 Task: Create a section Debug Drift and in the section, add a milestone IT Asset Management Implementation in the project ApexLine
Action: Mouse moved to (175, 375)
Screenshot: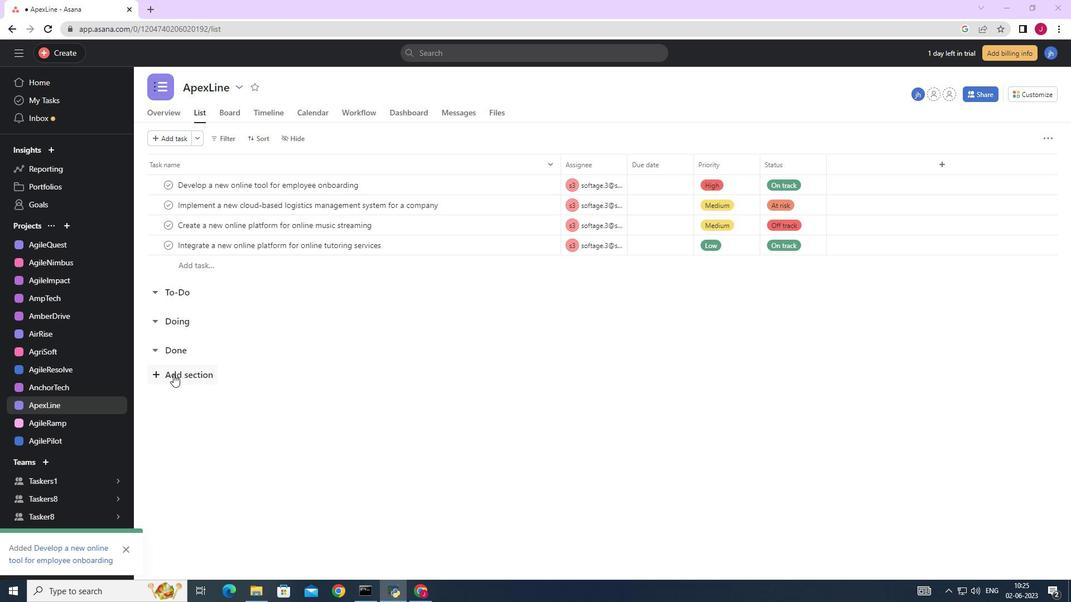 
Action: Mouse pressed left at (175, 375)
Screenshot: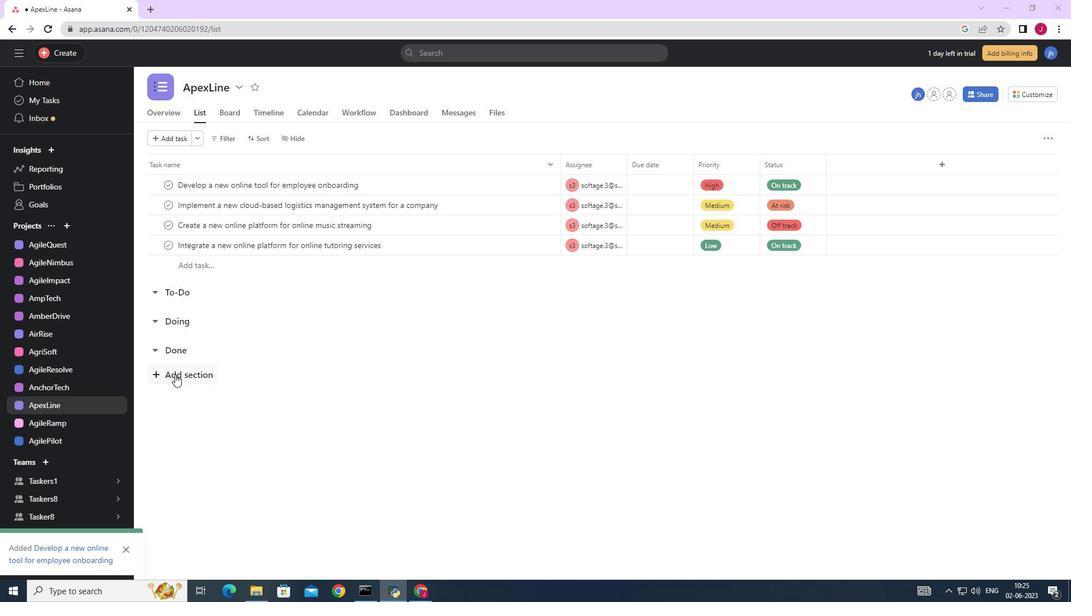 
Action: Mouse moved to (217, 383)
Screenshot: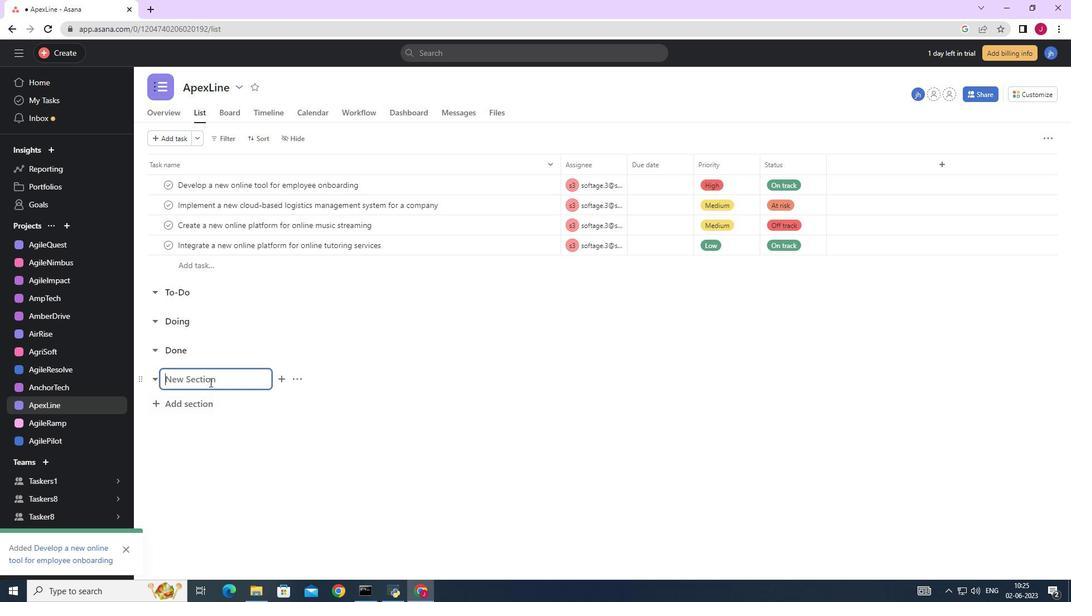 
Action: Key pressed <Key.caps_lock>D<Key.caps_lock>ebug<Key.space><Key.caps_lock>D<Key.caps_lock>rift
Screenshot: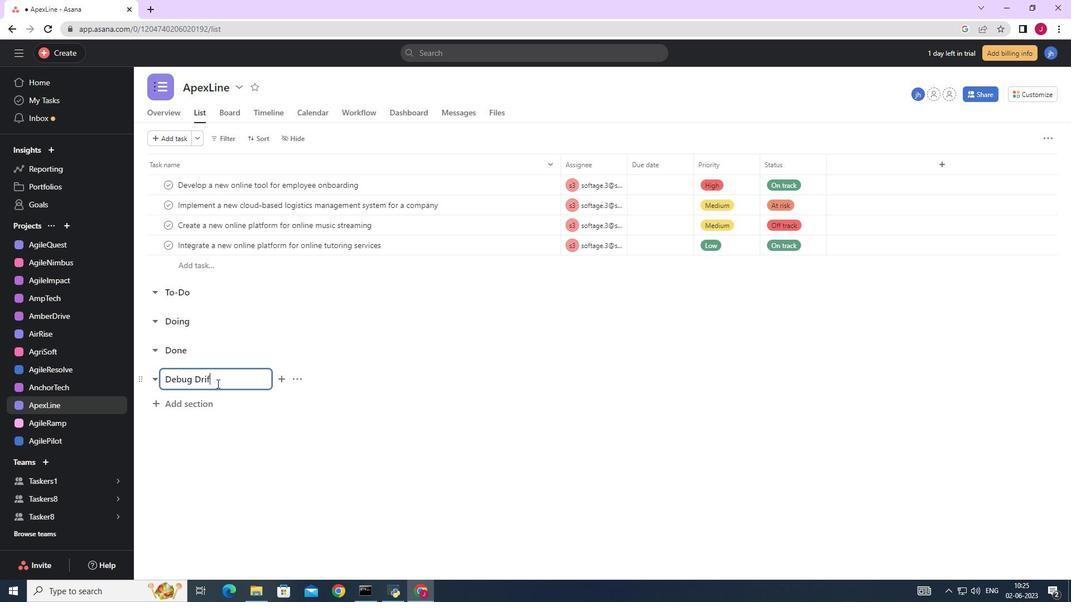 
Action: Mouse moved to (211, 402)
Screenshot: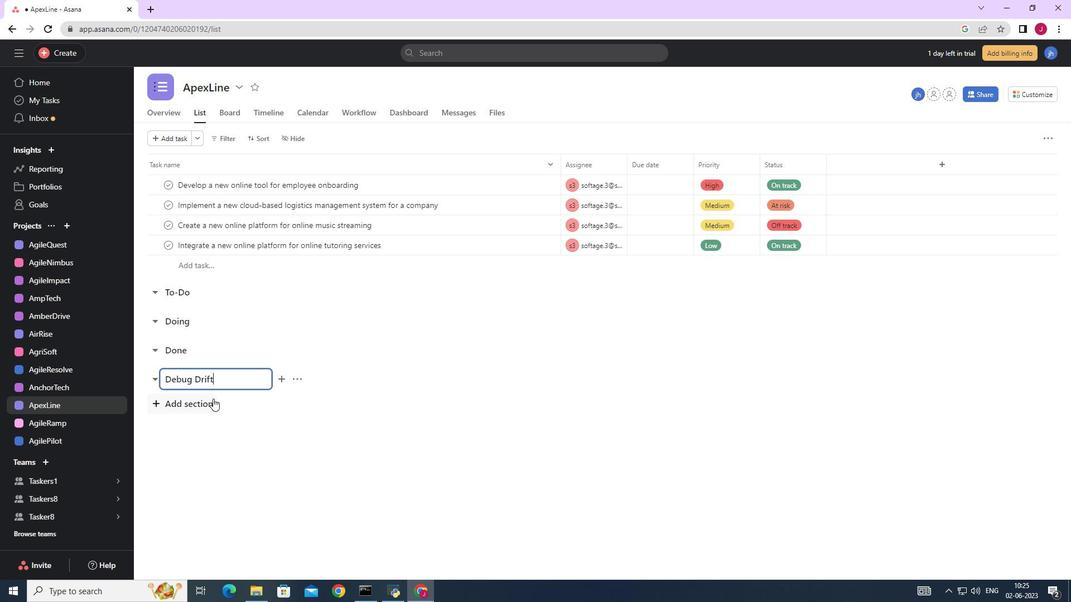 
Action: Key pressed <Key.enter><Key.caps_lock>IT<Key.space><Key.caps_lock><Key.caps_lock>A<Key.caps_lock>sset<Key.space><Key.caps_lock>M<Key.caps_lock>anagement<Key.space><Key.caps_lock>I<Key.caps_lock>mplementation
Screenshot: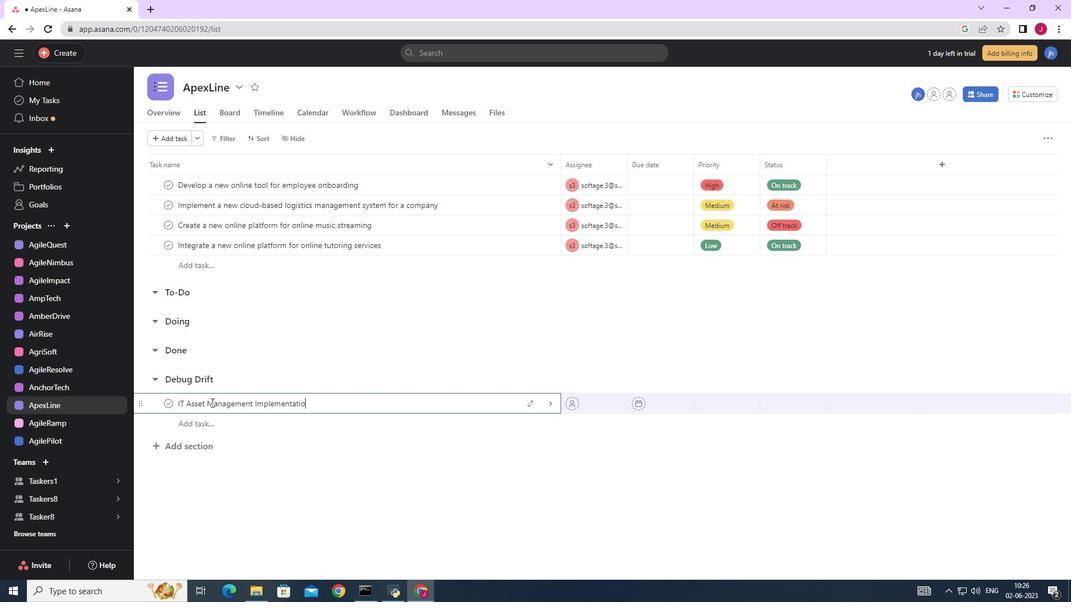 
Action: Mouse moved to (553, 403)
Screenshot: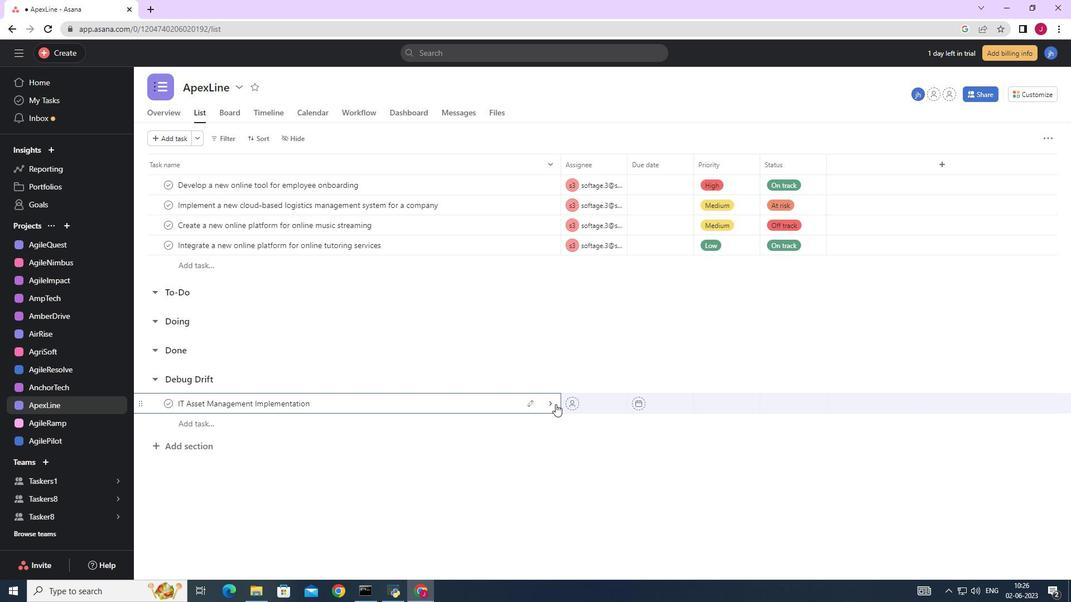 
Action: Mouse pressed left at (553, 403)
Screenshot: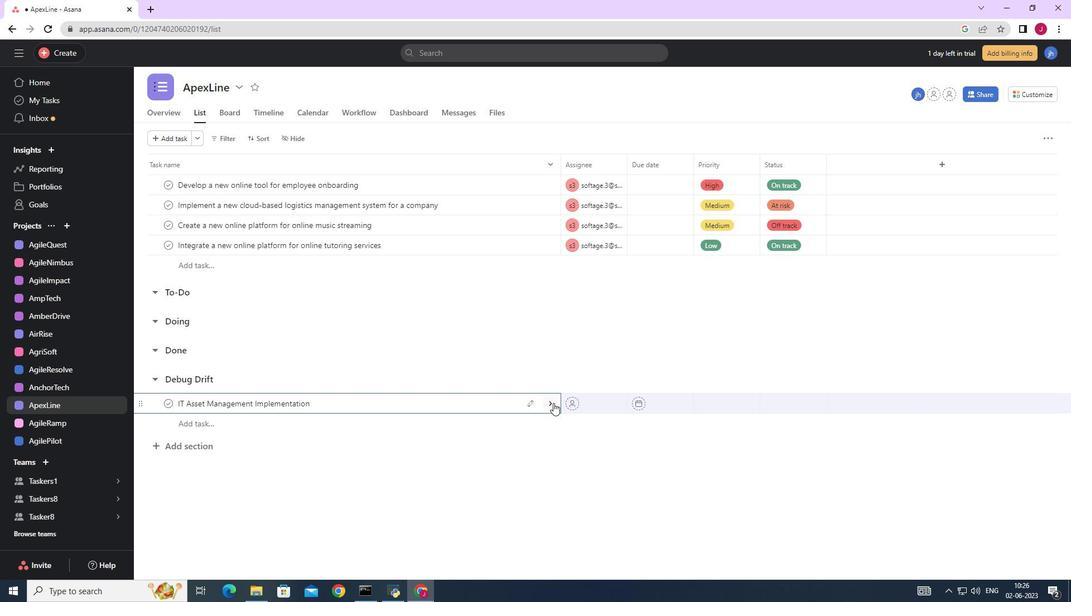 
Action: Mouse moved to (1030, 140)
Screenshot: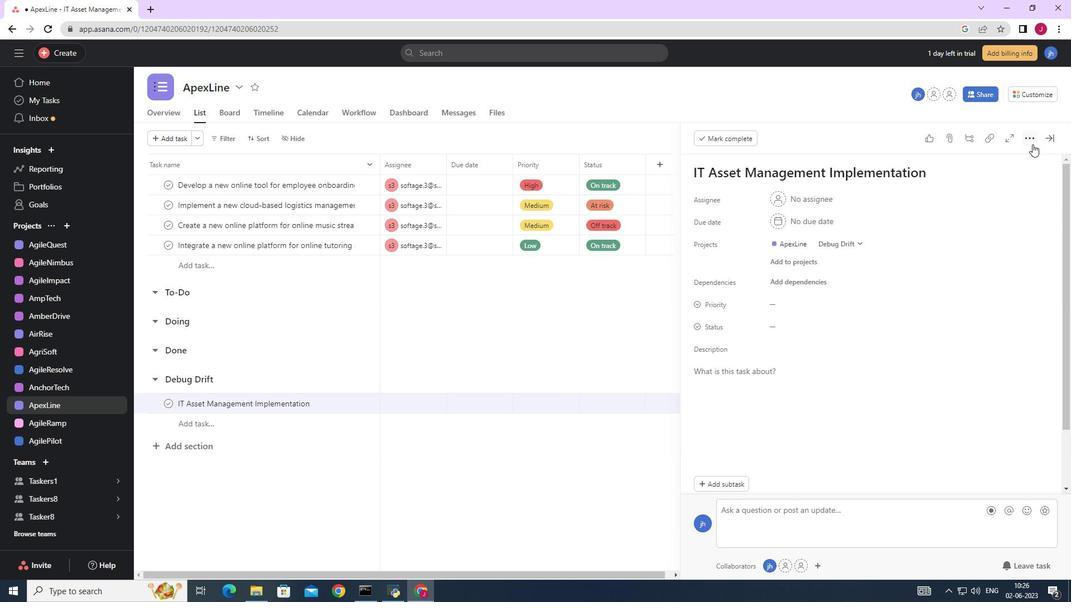 
Action: Mouse pressed left at (1030, 140)
Screenshot: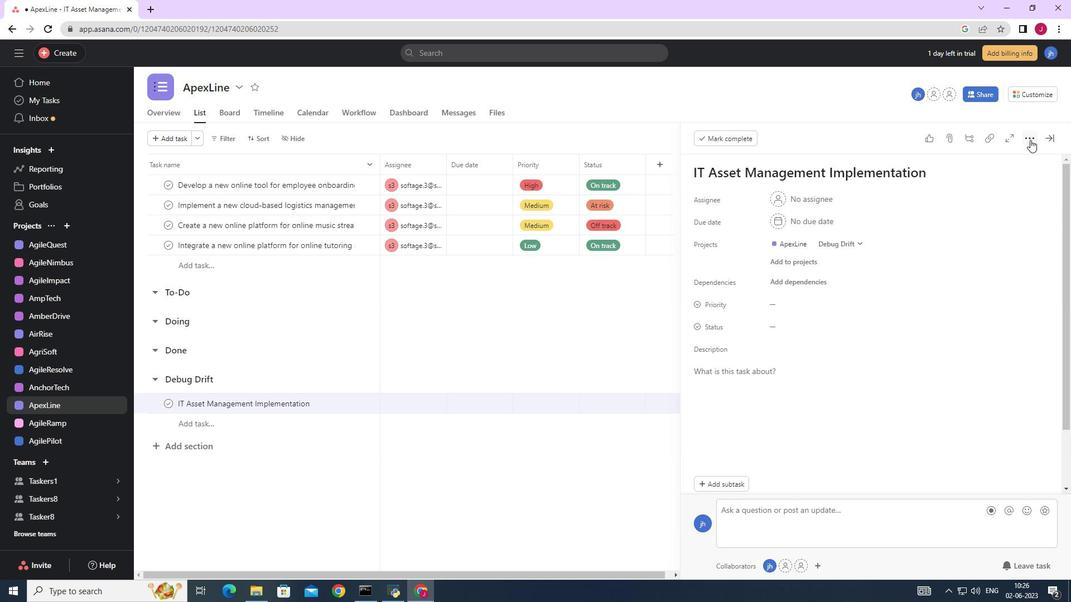 
Action: Mouse moved to (947, 180)
Screenshot: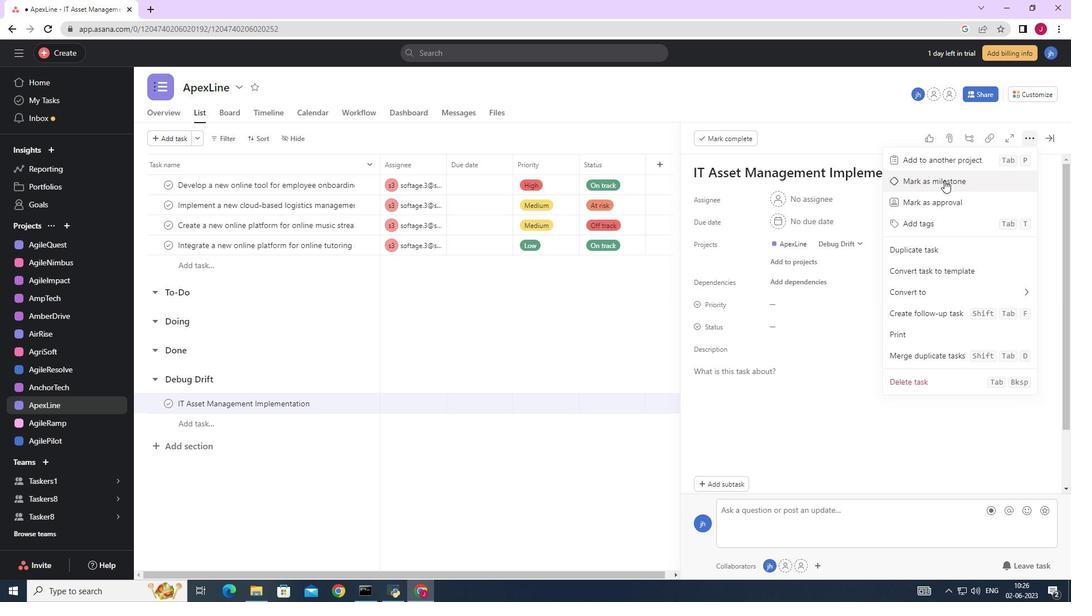 
Action: Mouse pressed left at (947, 180)
Screenshot: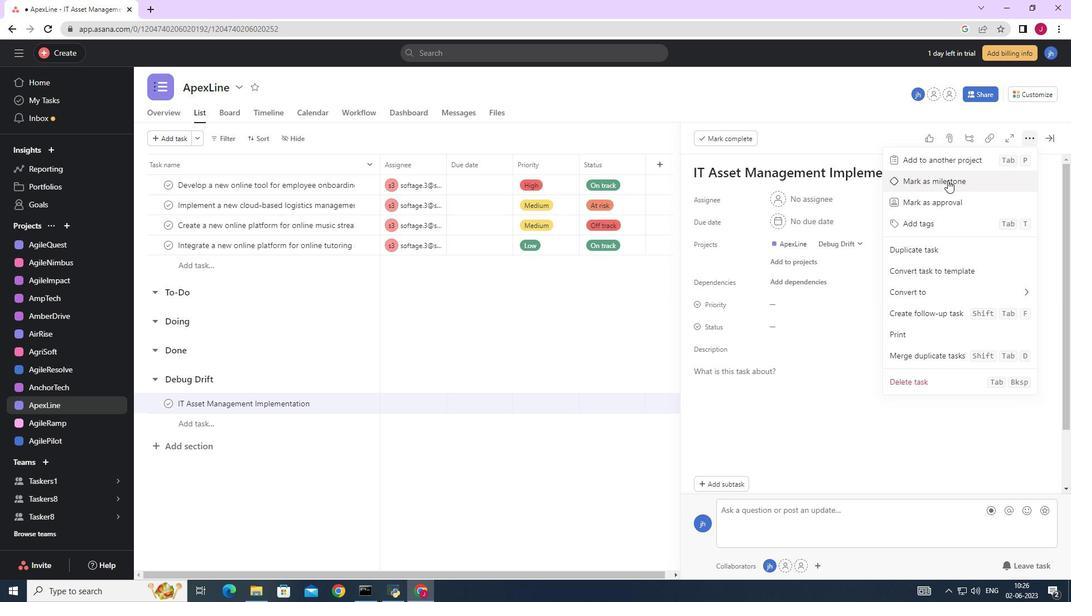 
Action: Mouse moved to (1049, 120)
Screenshot: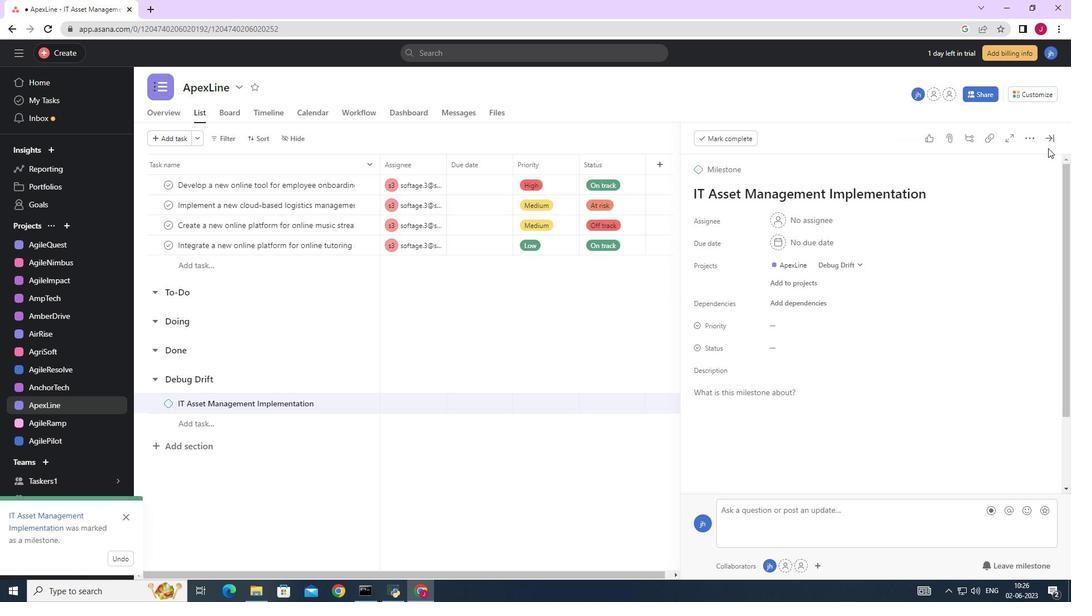 
Action: Mouse pressed left at (1049, 120)
Screenshot: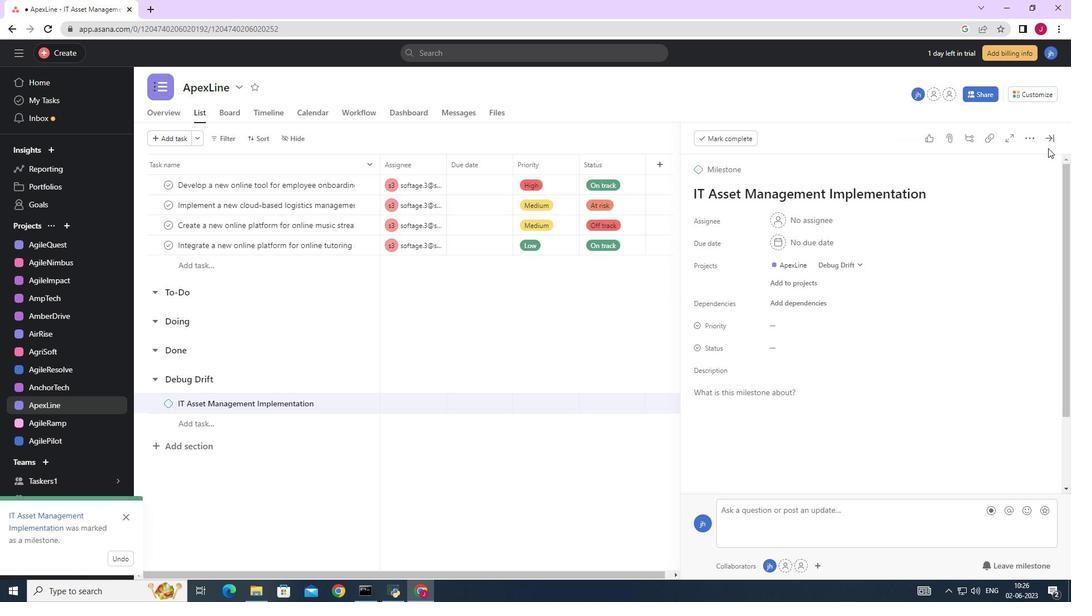 
Action: Mouse moved to (1052, 136)
Screenshot: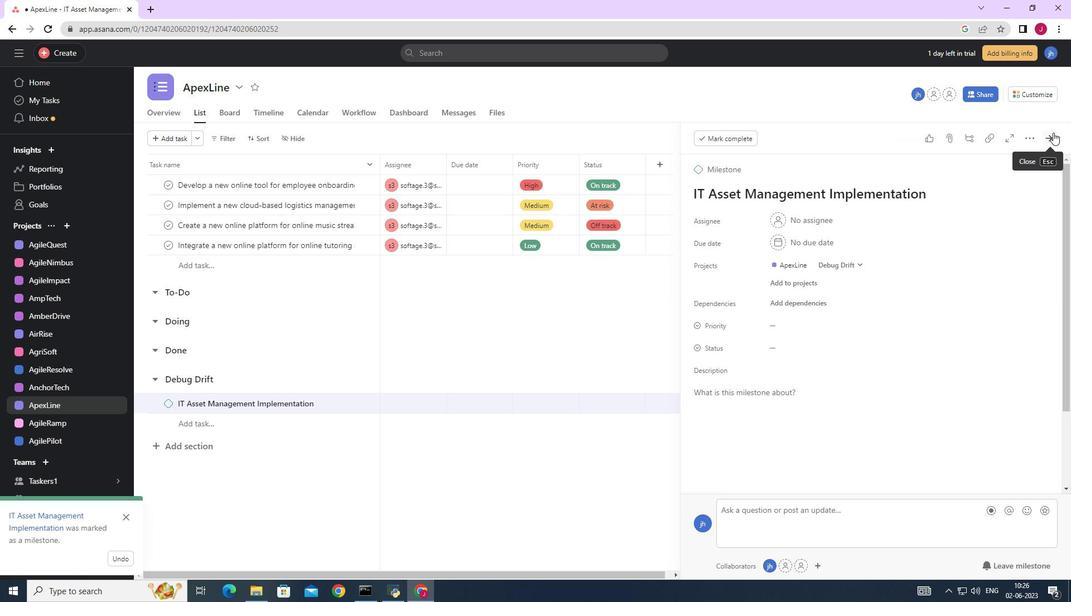 
Action: Mouse pressed left at (1052, 136)
Screenshot: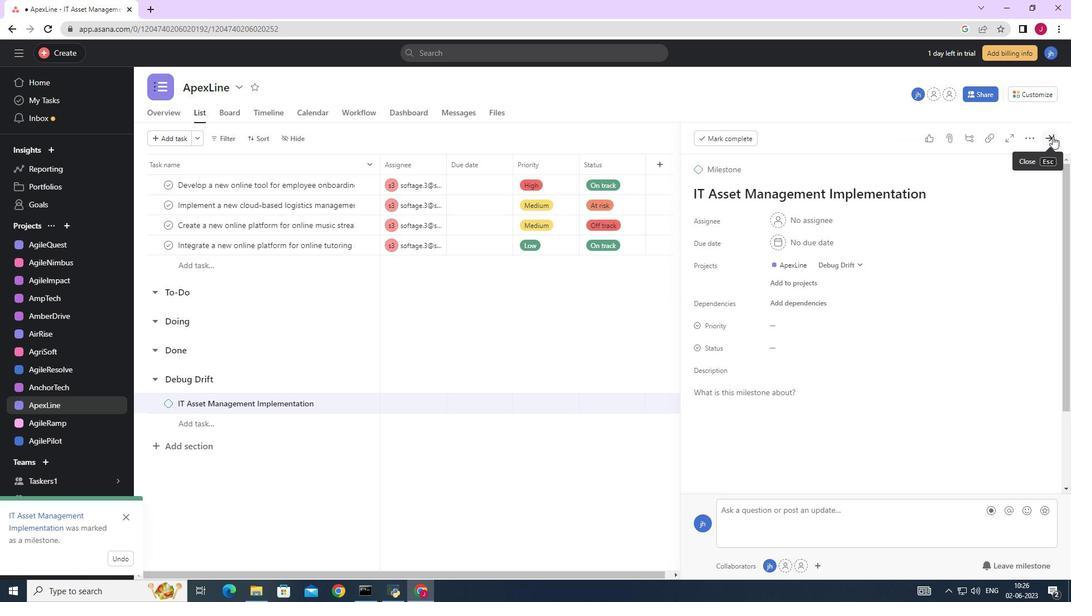 
Action: Mouse moved to (1051, 138)
Screenshot: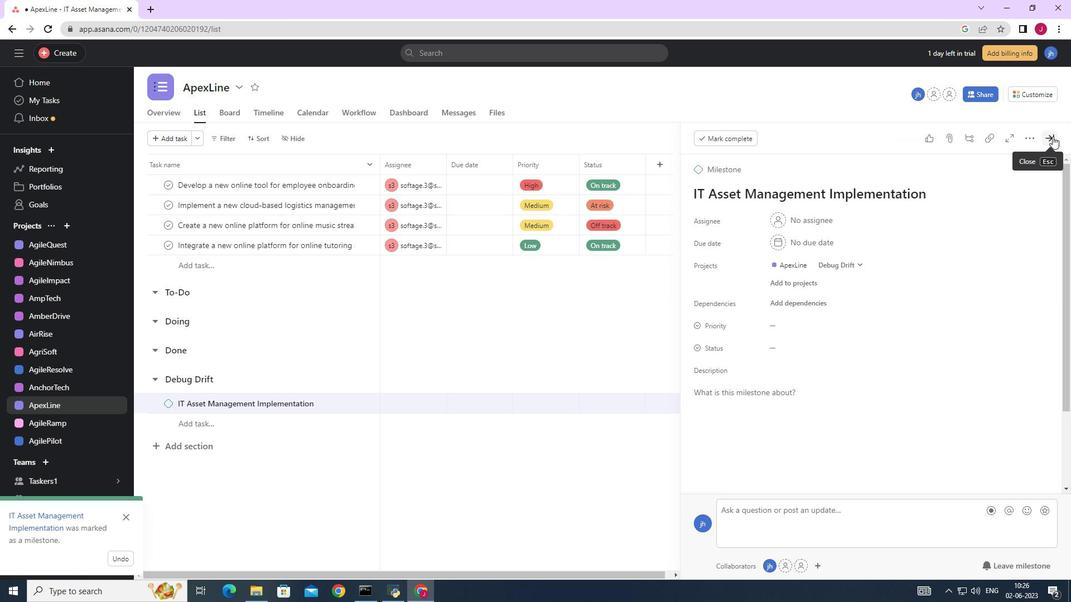 
